 Task: In job post updates turn off push notifications.
Action: Mouse moved to (663, 59)
Screenshot: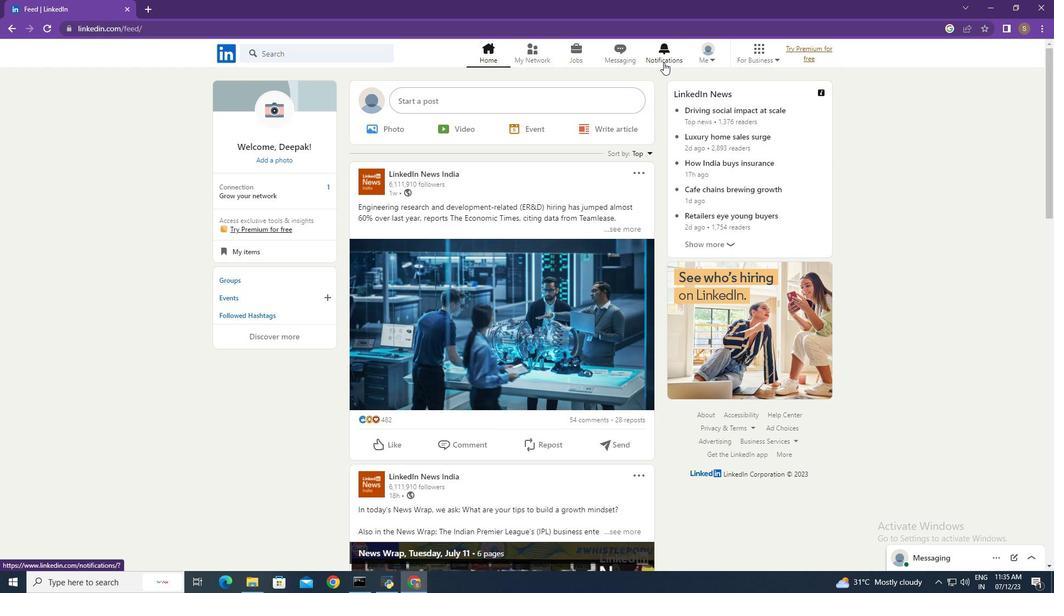
Action: Mouse pressed left at (663, 59)
Screenshot: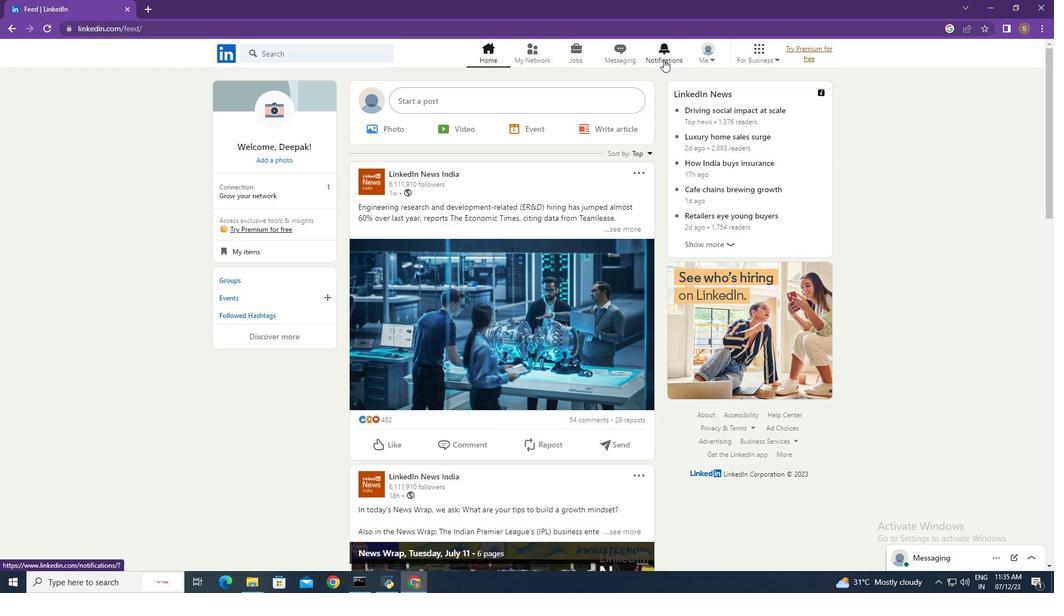 
Action: Mouse moved to (244, 126)
Screenshot: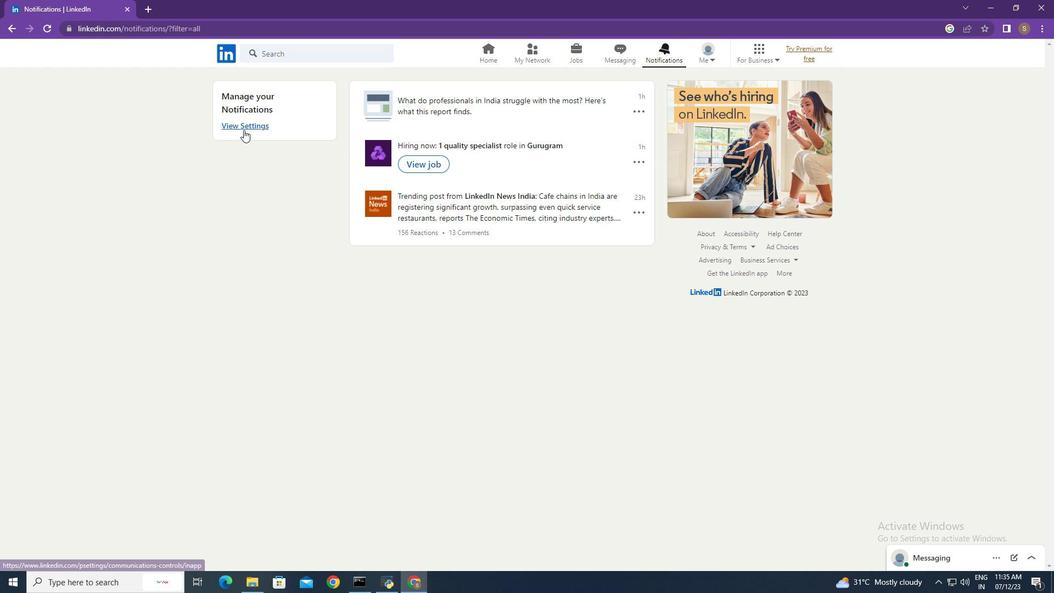 
Action: Mouse pressed left at (244, 126)
Screenshot: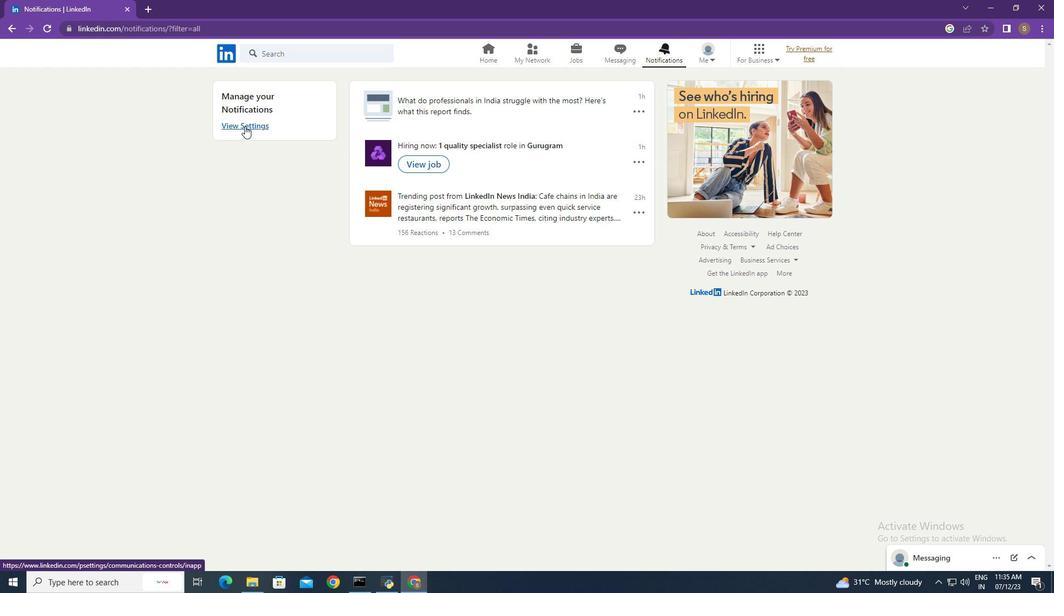 
Action: Mouse moved to (640, 194)
Screenshot: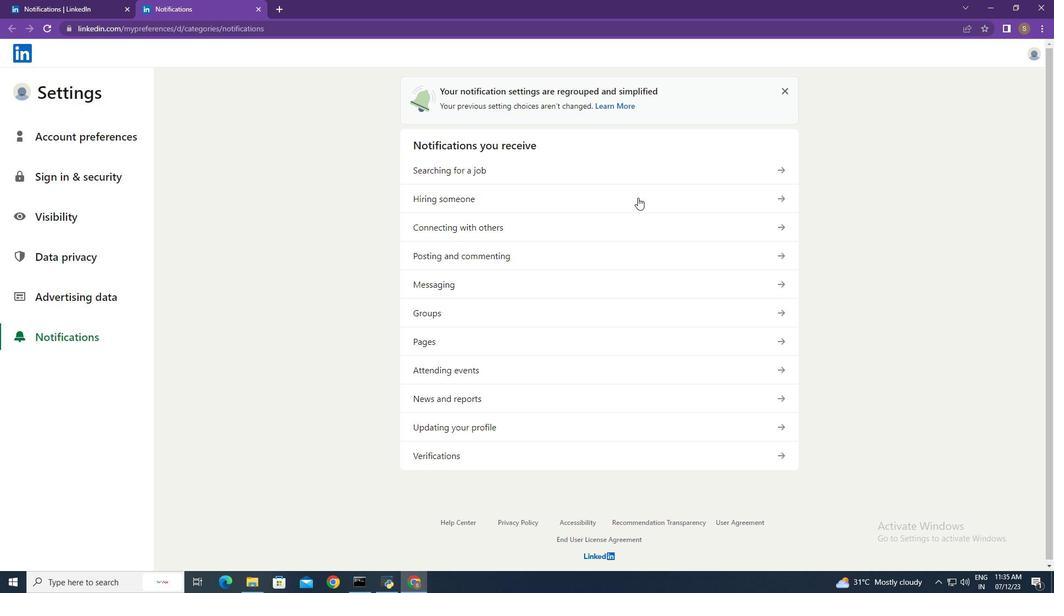 
Action: Mouse pressed left at (640, 194)
Screenshot: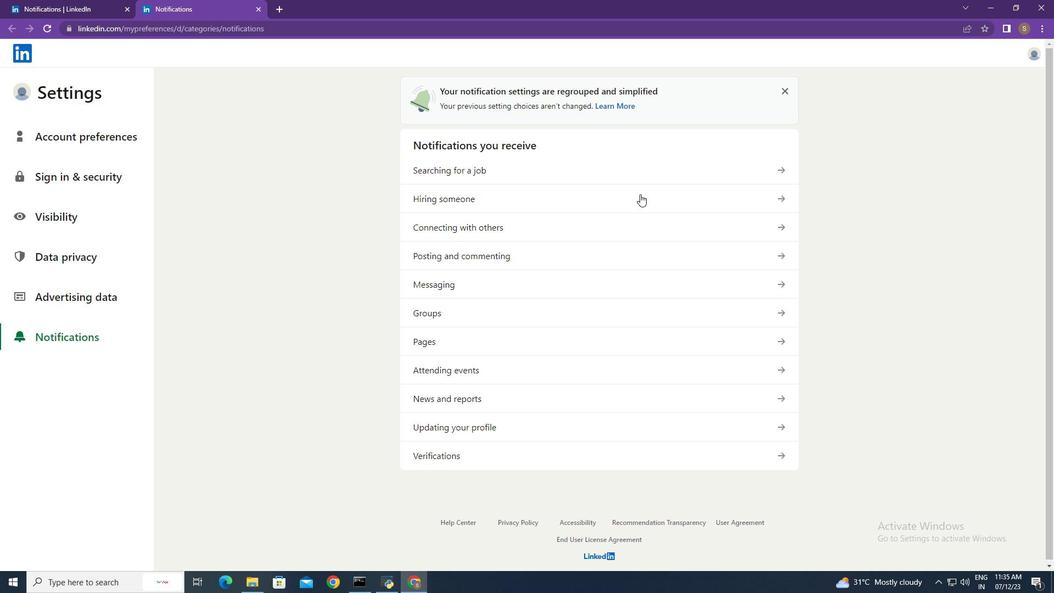 
Action: Mouse moved to (780, 197)
Screenshot: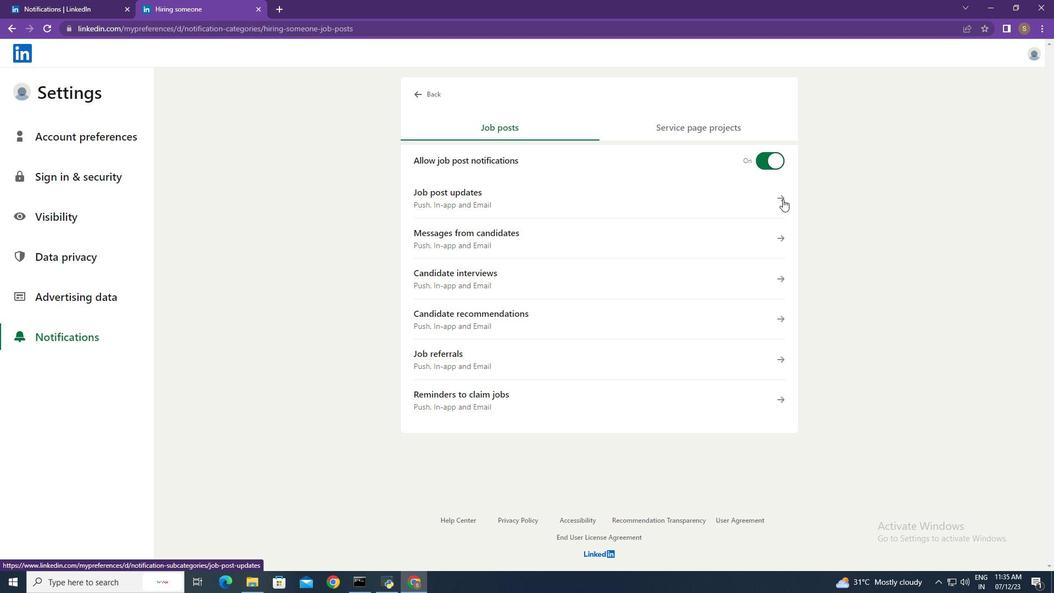 
Action: Mouse pressed left at (780, 197)
Screenshot: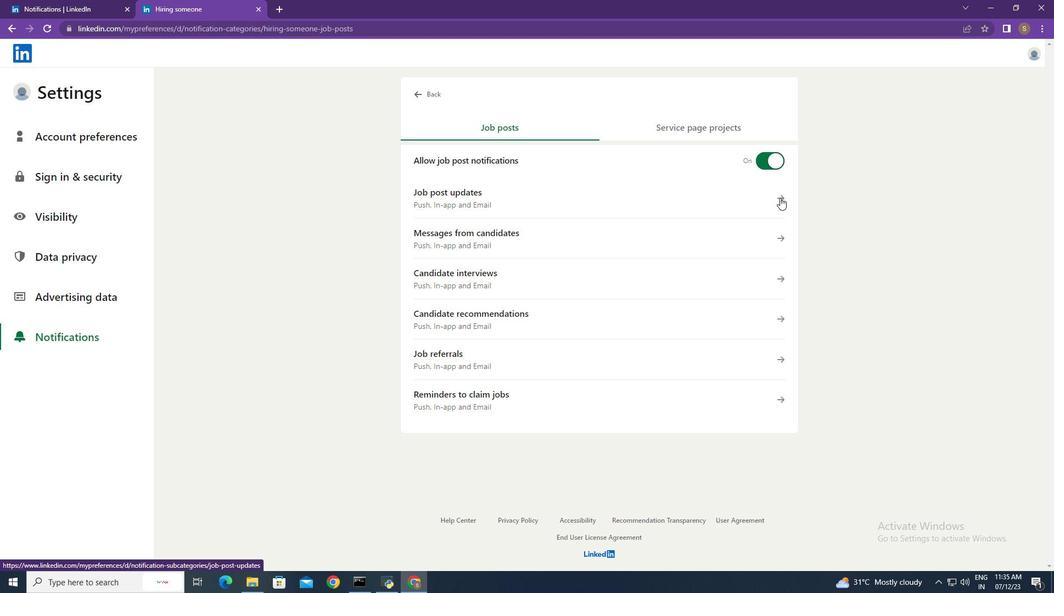 
Action: Mouse moved to (772, 232)
Screenshot: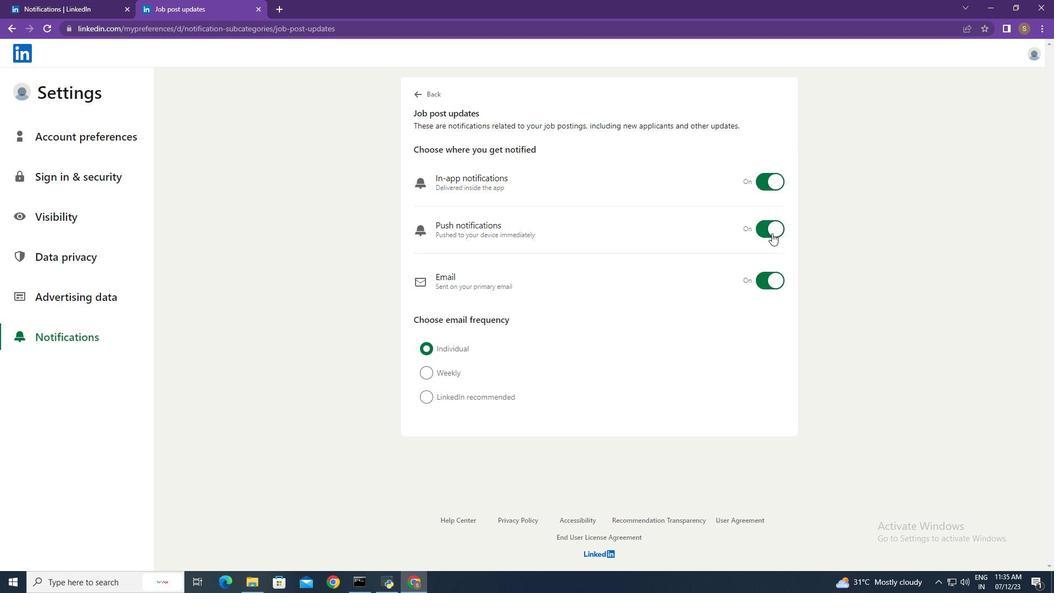 
Action: Mouse pressed left at (772, 232)
Screenshot: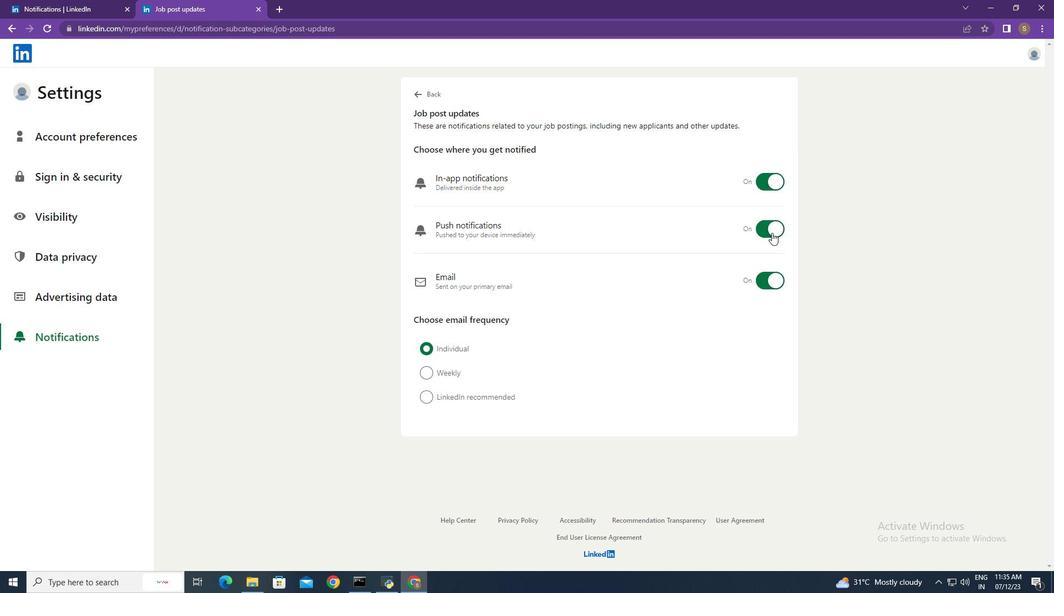 
Action: Mouse moved to (908, 230)
Screenshot: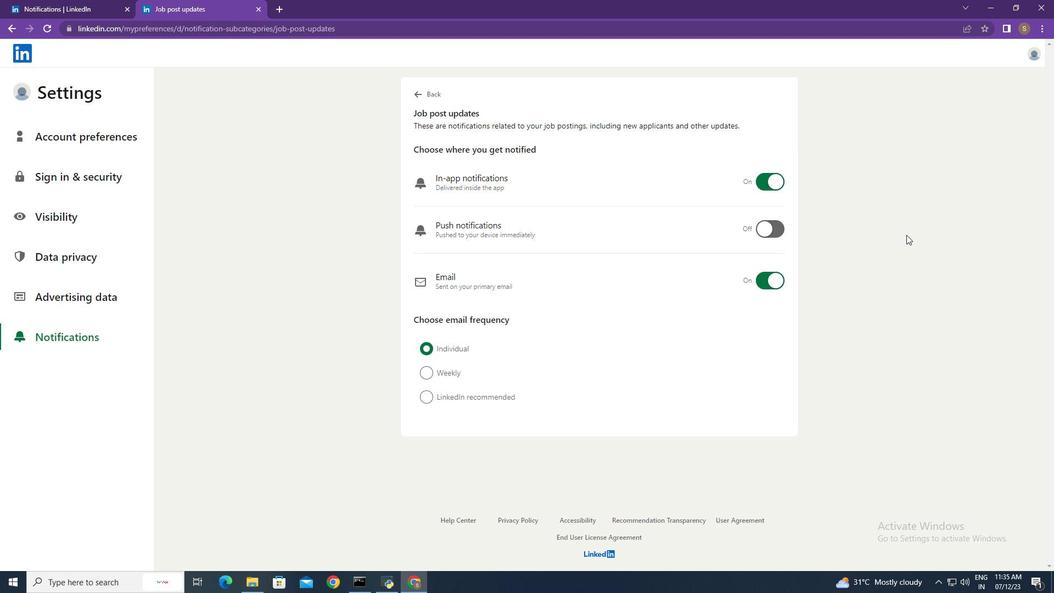 
